 Task: Change the rotation the text "Digital dependence fuels the social dilemma" to rotate up.
Action: Mouse moved to (55, 387)
Screenshot: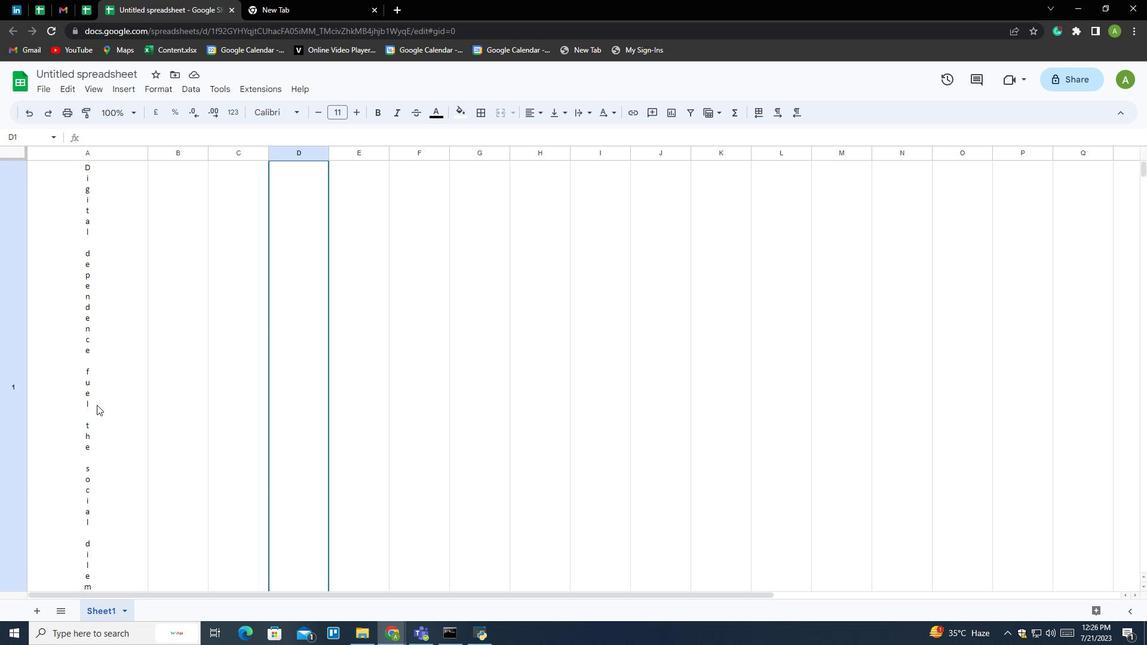 
Action: Mouse pressed left at (55, 387)
Screenshot: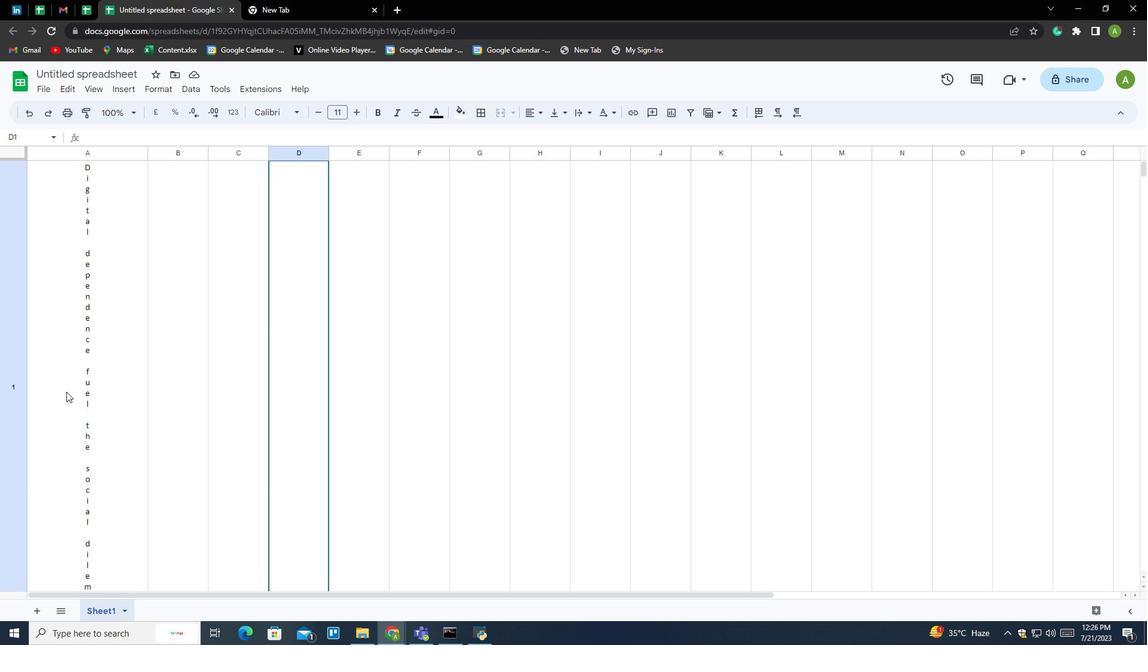 
Action: Mouse moved to (612, 113)
Screenshot: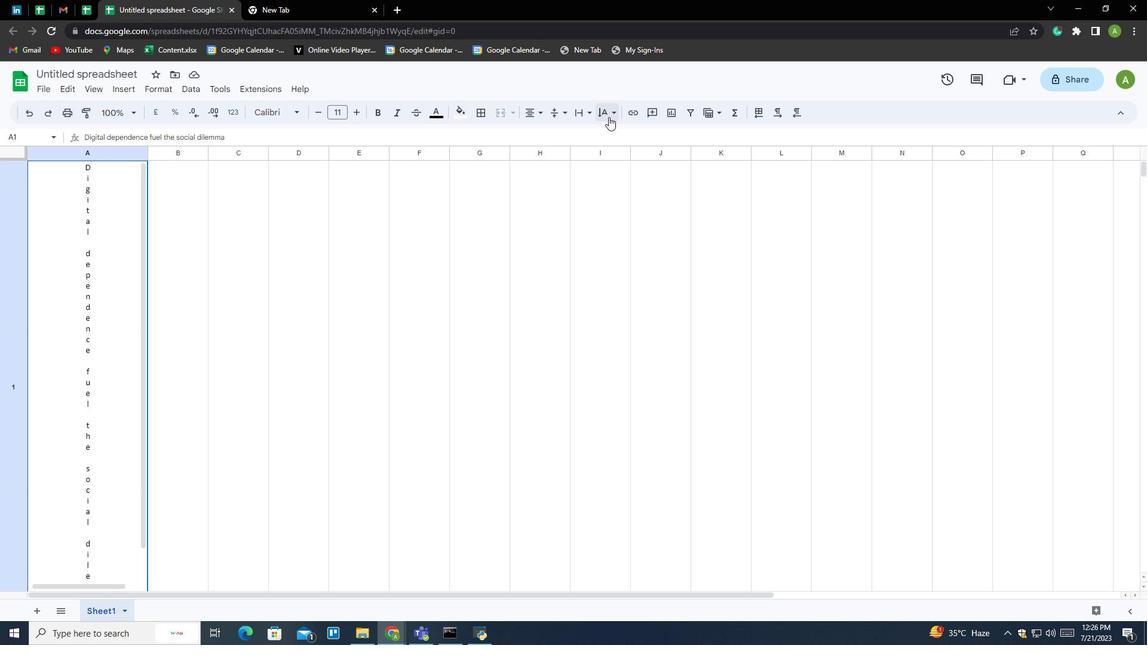 
Action: Mouse pressed left at (612, 113)
Screenshot: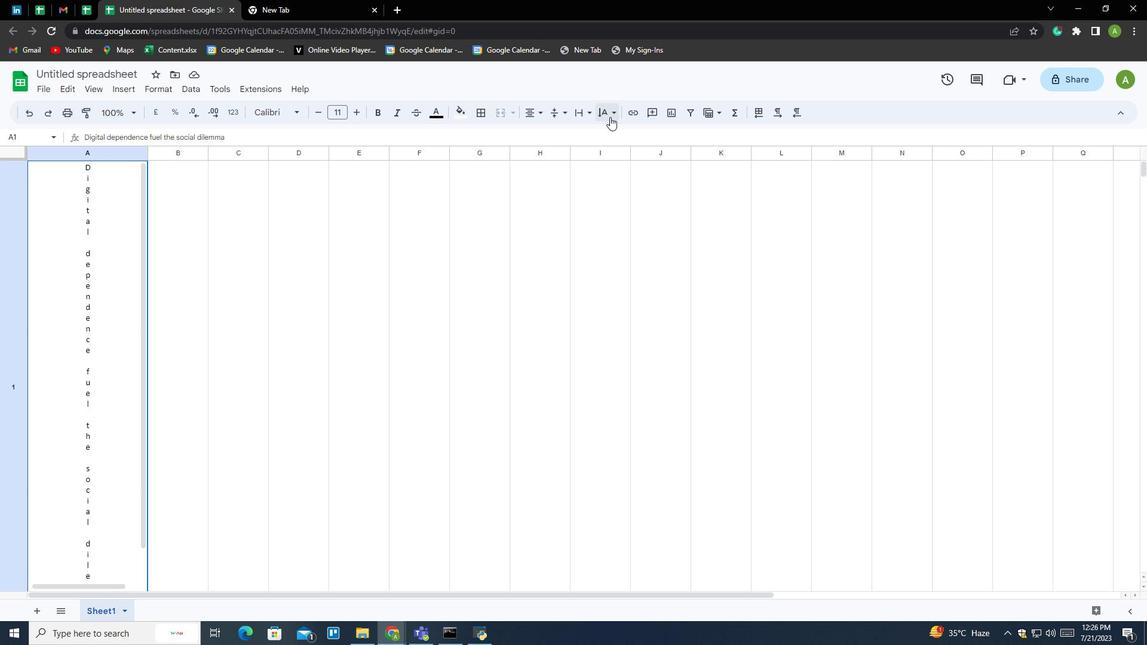 
Action: Mouse moved to (678, 138)
Screenshot: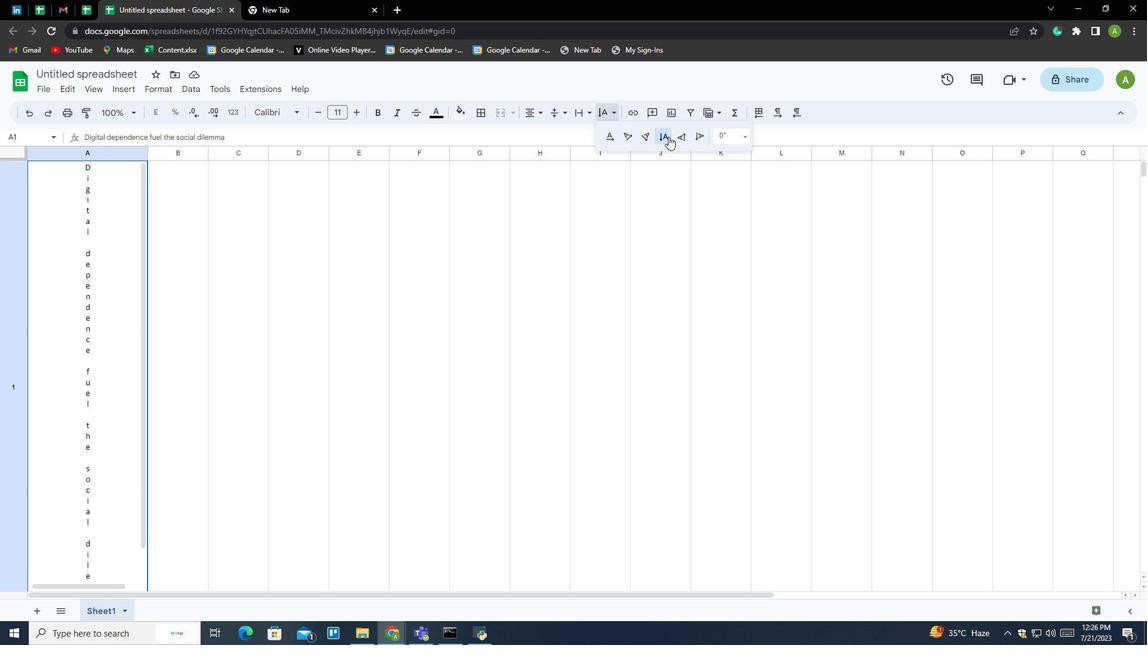 
Action: Mouse pressed left at (678, 138)
Screenshot: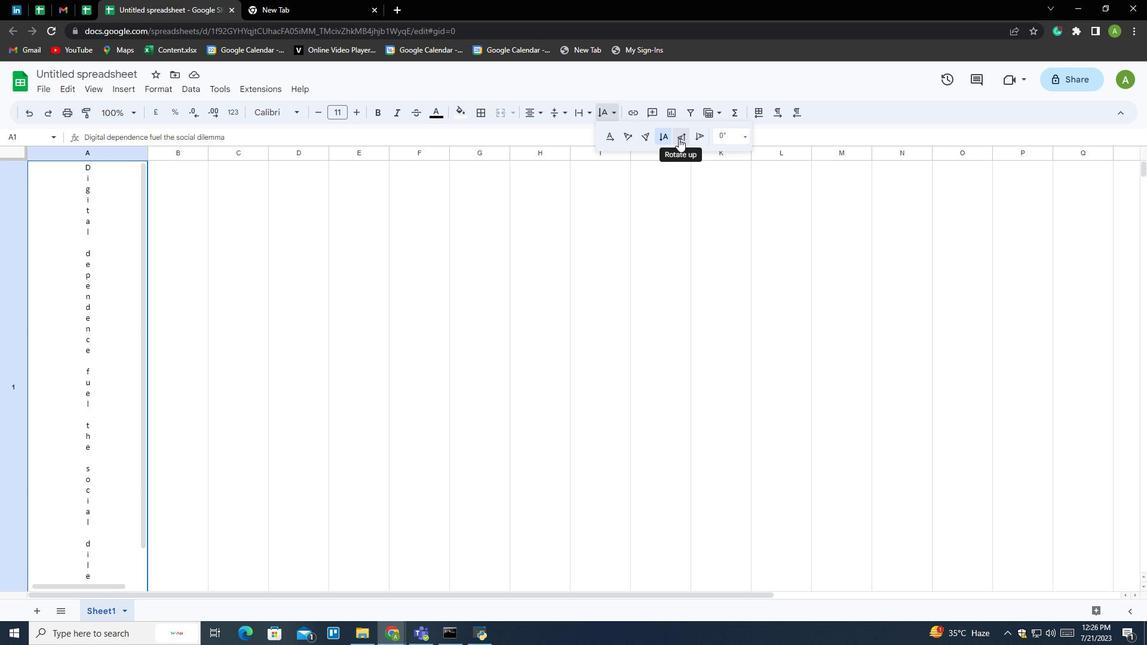 
Action: Mouse moved to (570, 359)
Screenshot: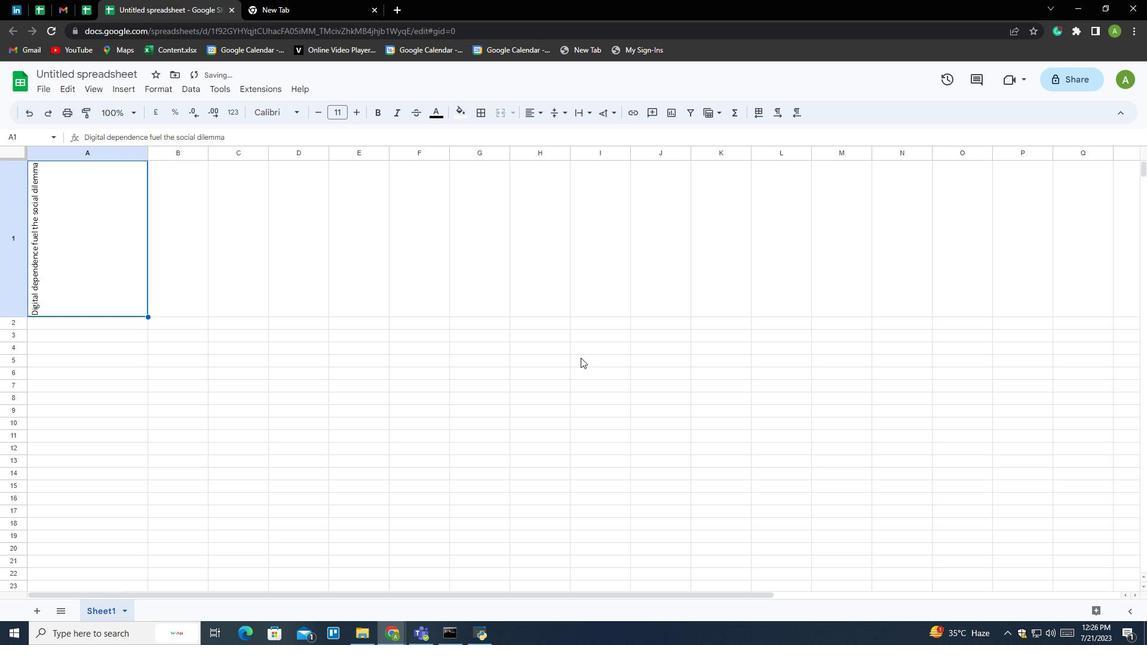 
